 Task: Set "Integer pixel motion estimation method" for "H.264/MPEG-4 Part 10/AVC encoder (x264)" to esa.
Action: Mouse moved to (108, 12)
Screenshot: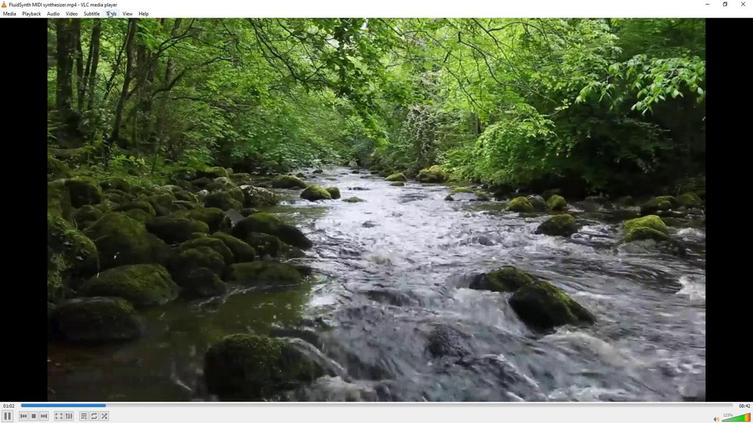
Action: Mouse pressed left at (108, 12)
Screenshot: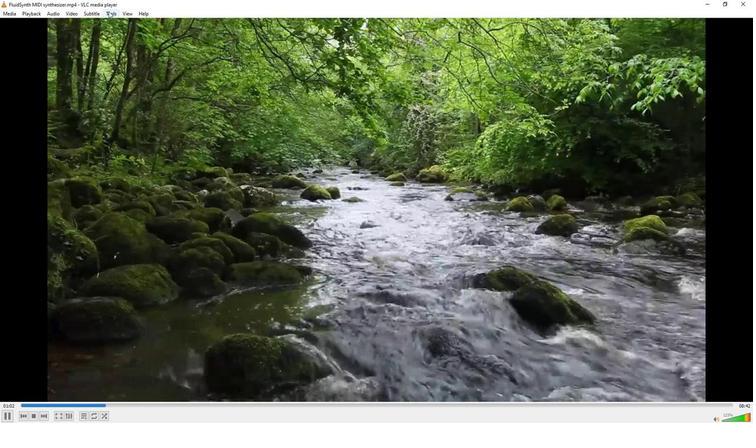 
Action: Mouse moved to (121, 111)
Screenshot: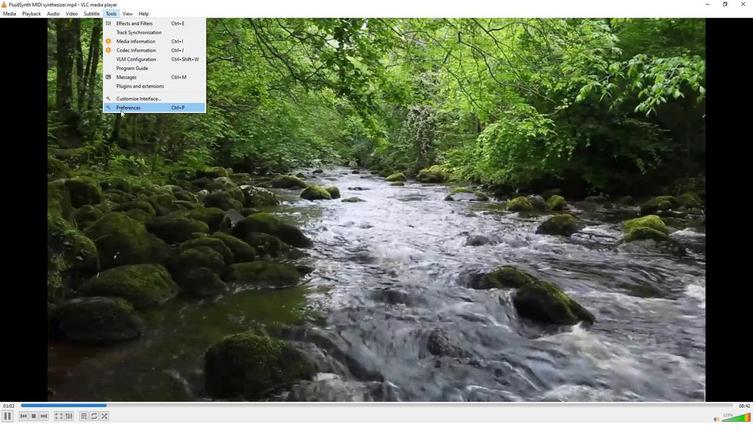 
Action: Mouse pressed left at (121, 111)
Screenshot: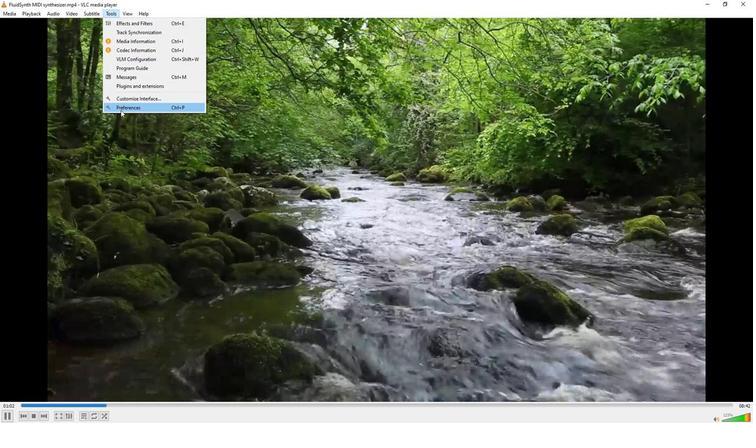 
Action: Mouse moved to (87, 328)
Screenshot: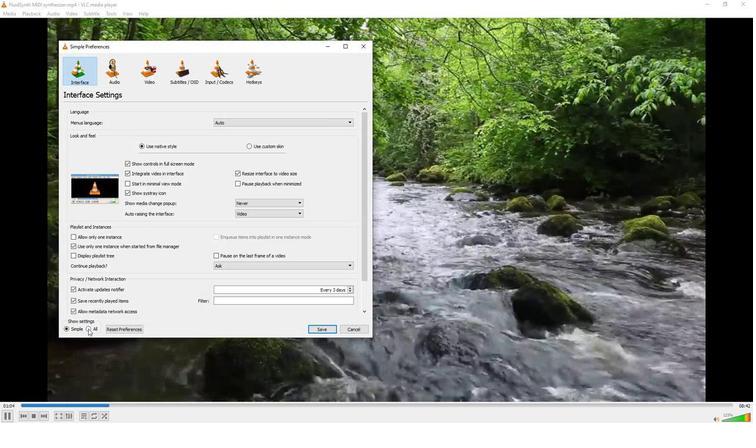 
Action: Mouse pressed left at (87, 328)
Screenshot: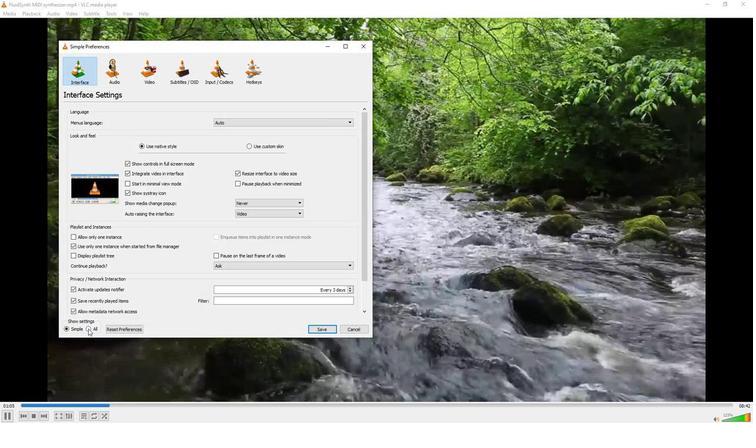 
Action: Mouse moved to (77, 251)
Screenshot: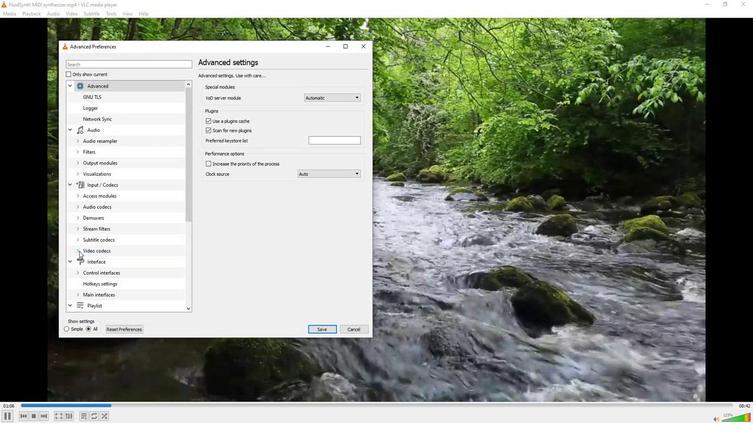 
Action: Mouse pressed left at (77, 251)
Screenshot: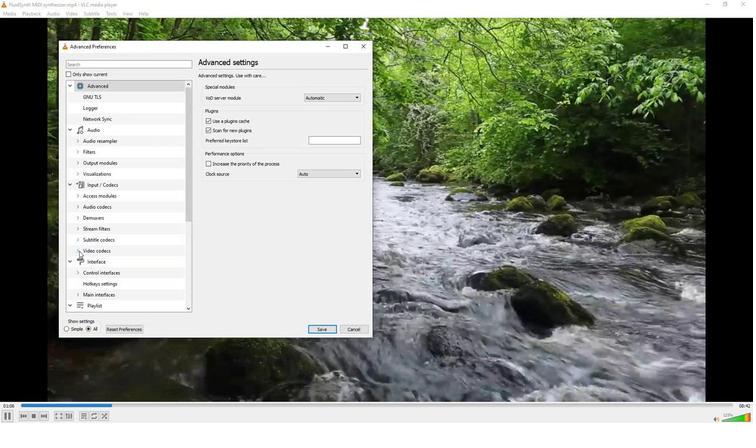 
Action: Mouse moved to (97, 258)
Screenshot: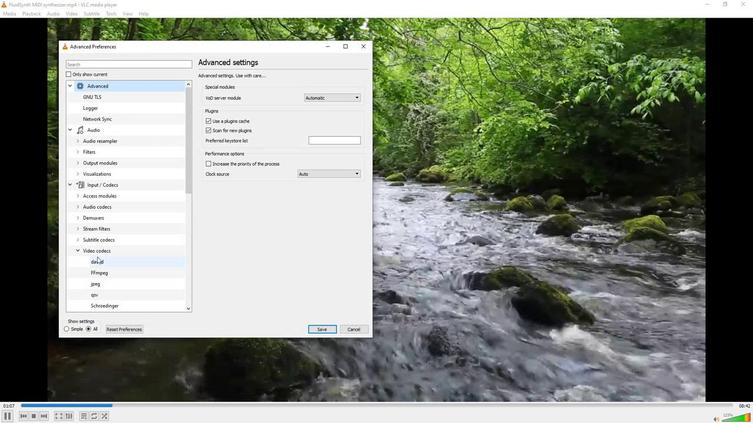 
Action: Mouse scrolled (97, 257) with delta (0, 0)
Screenshot: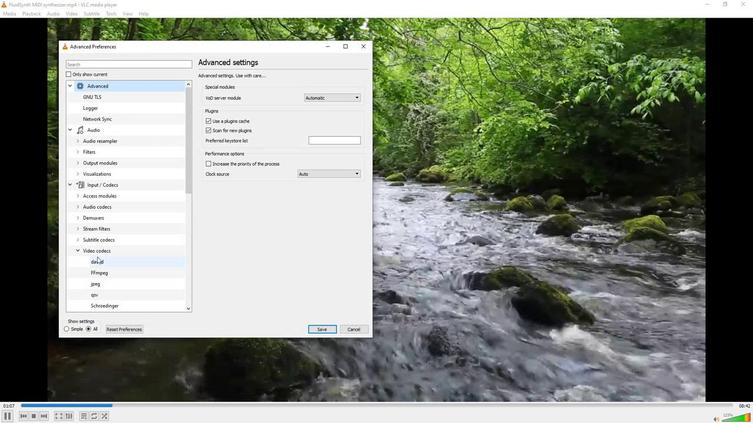 
Action: Mouse moved to (104, 303)
Screenshot: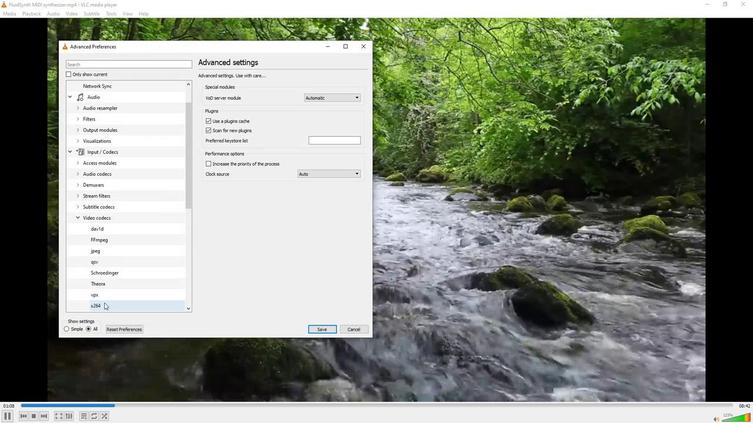 
Action: Mouse pressed left at (104, 303)
Screenshot: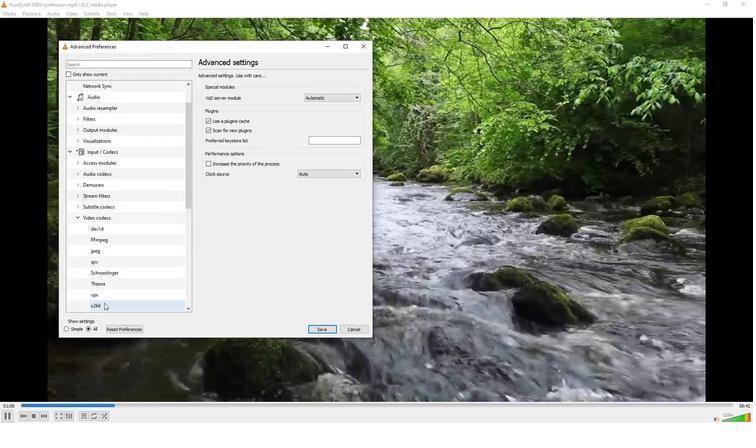 
Action: Mouse moved to (262, 275)
Screenshot: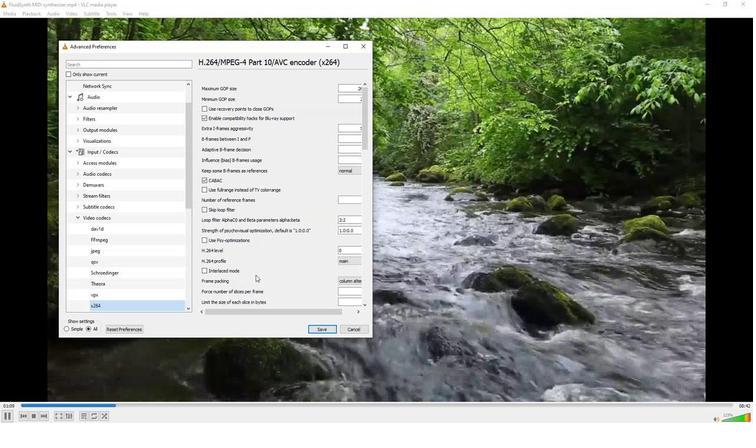 
Action: Mouse scrolled (262, 274) with delta (0, 0)
Screenshot: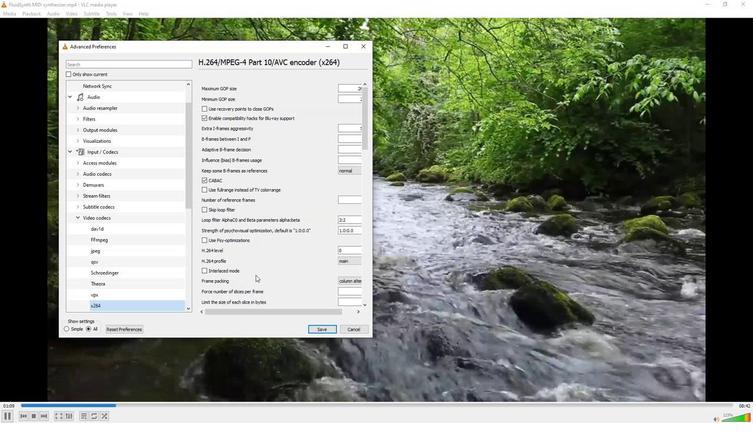 
Action: Mouse scrolled (262, 274) with delta (0, 0)
Screenshot: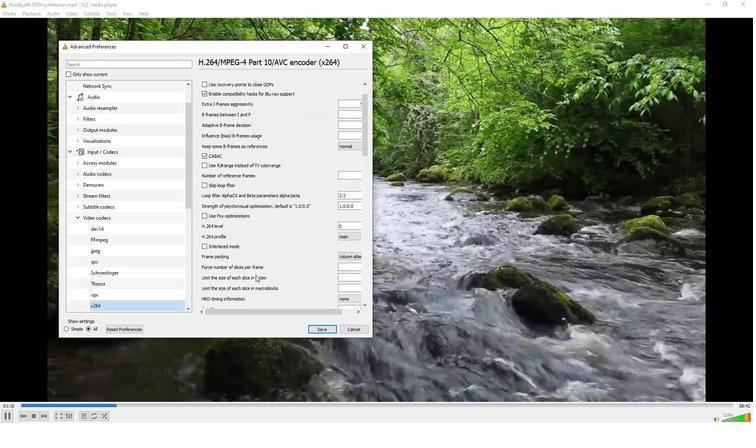 
Action: Mouse scrolled (262, 274) with delta (0, 0)
Screenshot: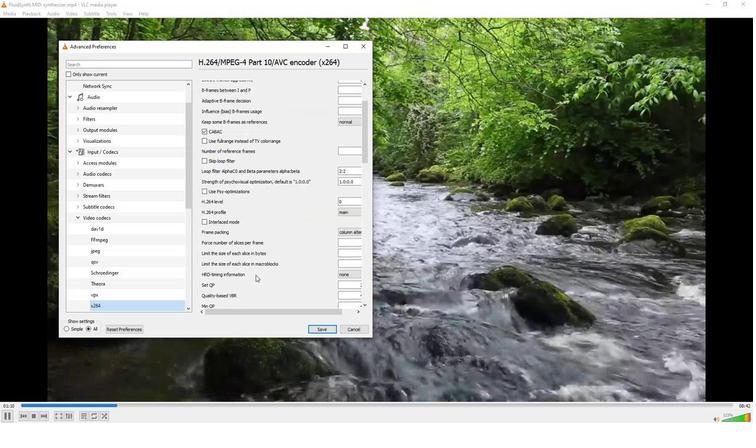 
Action: Mouse scrolled (262, 274) with delta (0, 0)
Screenshot: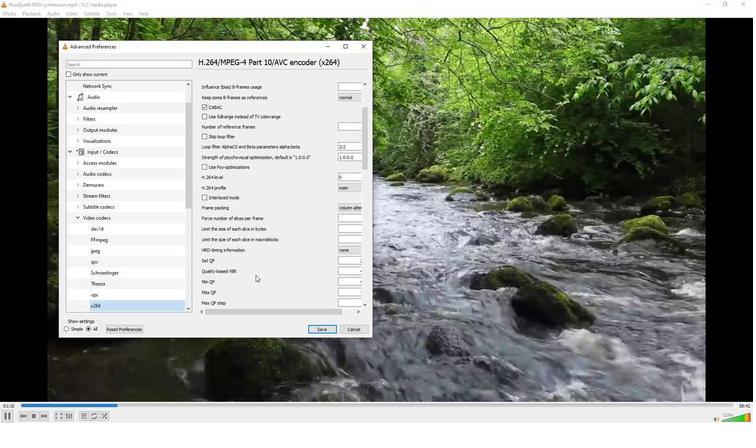 
Action: Mouse scrolled (262, 274) with delta (0, 0)
Screenshot: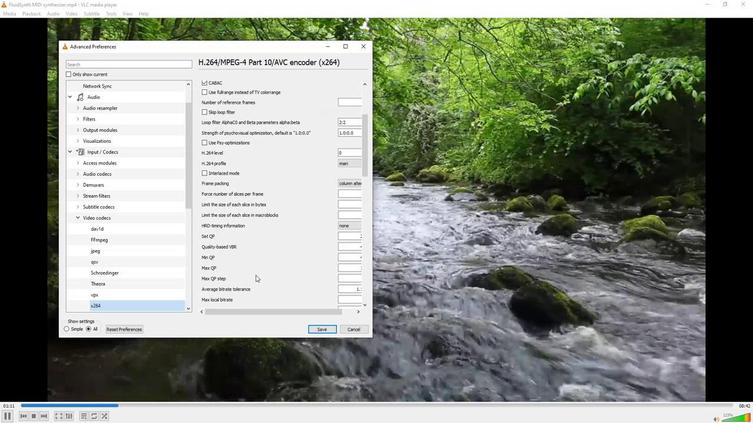 
Action: Mouse scrolled (262, 274) with delta (0, 0)
Screenshot: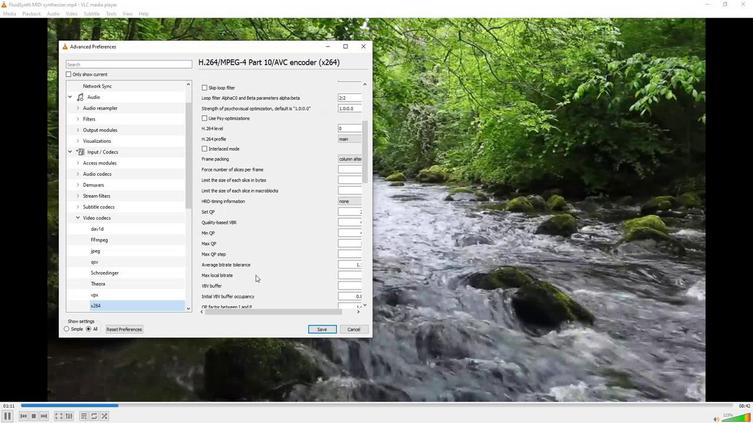 
Action: Mouse scrolled (262, 274) with delta (0, 0)
Screenshot: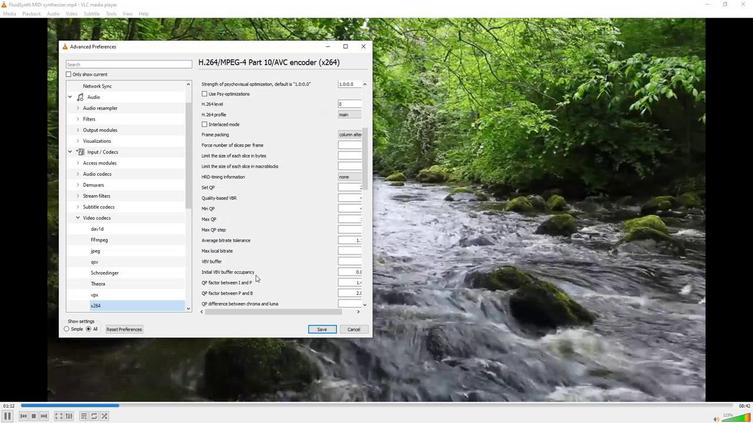 
Action: Mouse scrolled (262, 274) with delta (0, 0)
Screenshot: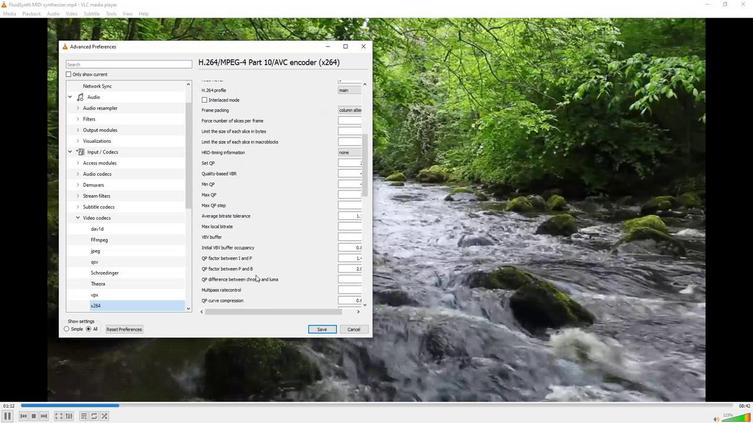 
Action: Mouse scrolled (262, 274) with delta (0, 0)
Screenshot: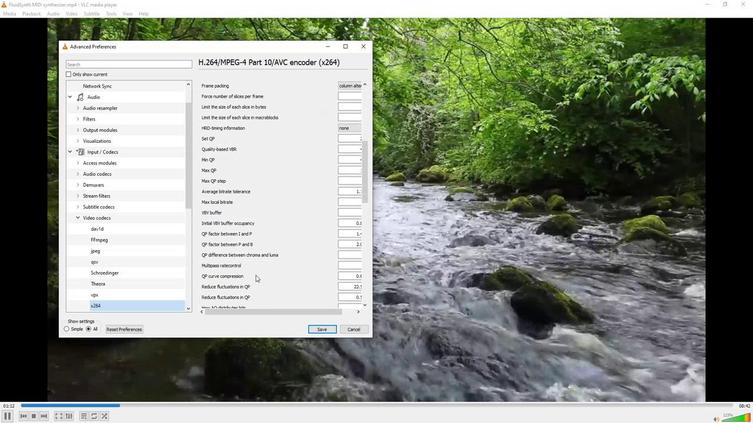 
Action: Mouse scrolled (262, 274) with delta (0, 0)
Screenshot: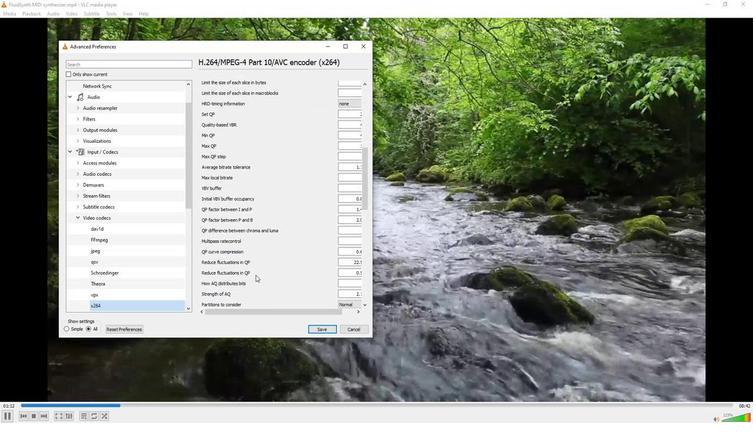 
Action: Mouse scrolled (262, 274) with delta (0, 0)
Screenshot: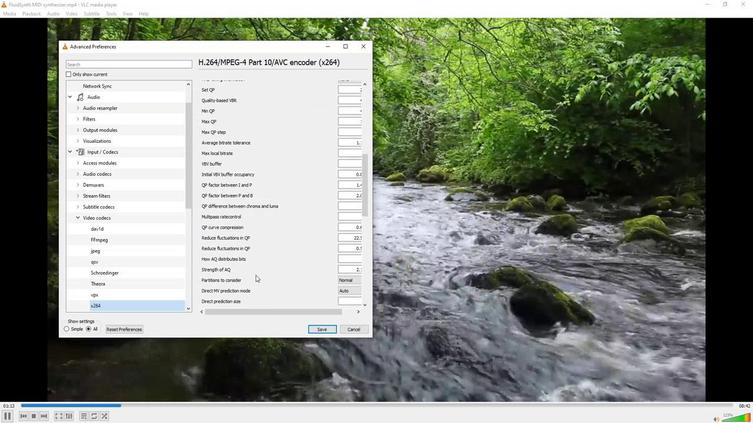 
Action: Mouse scrolled (262, 274) with delta (0, 0)
Screenshot: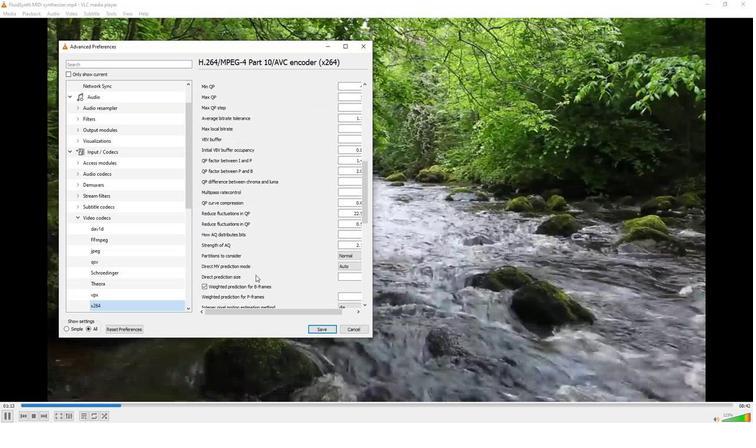 
Action: Mouse moved to (335, 311)
Screenshot: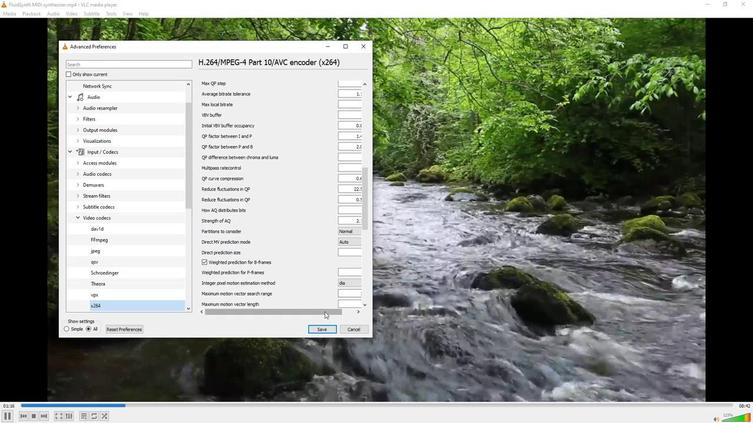 
Action: Mouse pressed left at (335, 311)
Screenshot: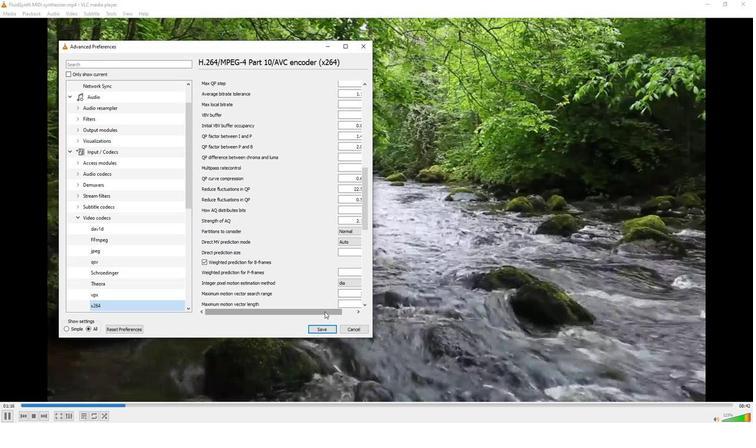 
Action: Mouse moved to (354, 282)
Screenshot: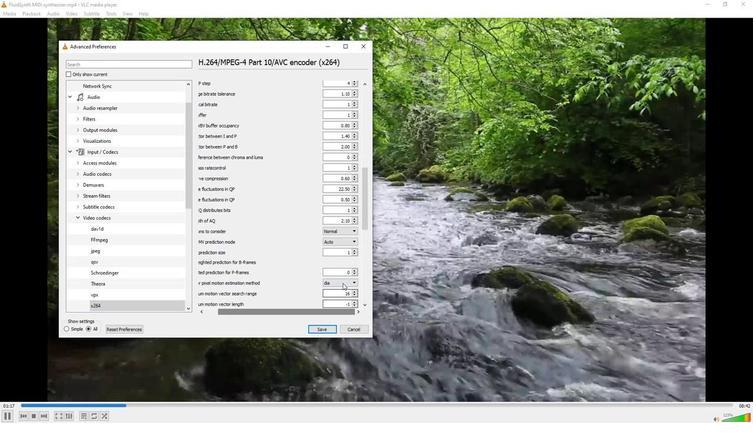 
Action: Mouse pressed left at (354, 282)
Screenshot: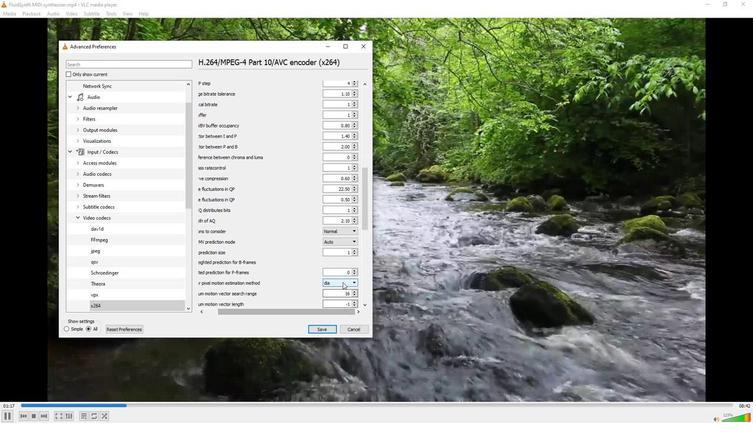 
Action: Mouse moved to (350, 304)
Screenshot: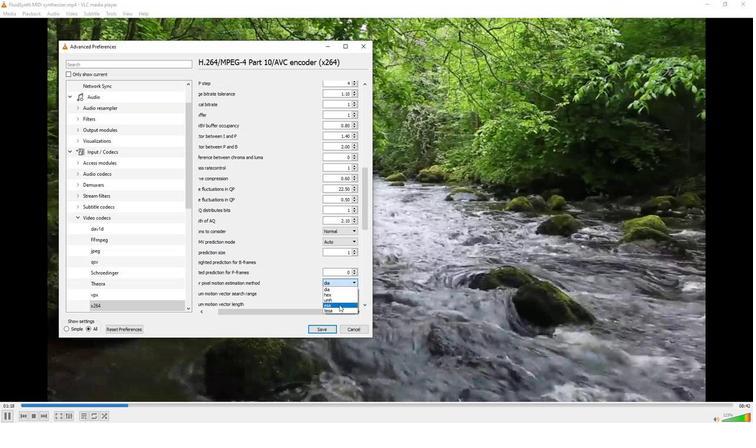 
Action: Mouse pressed left at (350, 304)
Screenshot: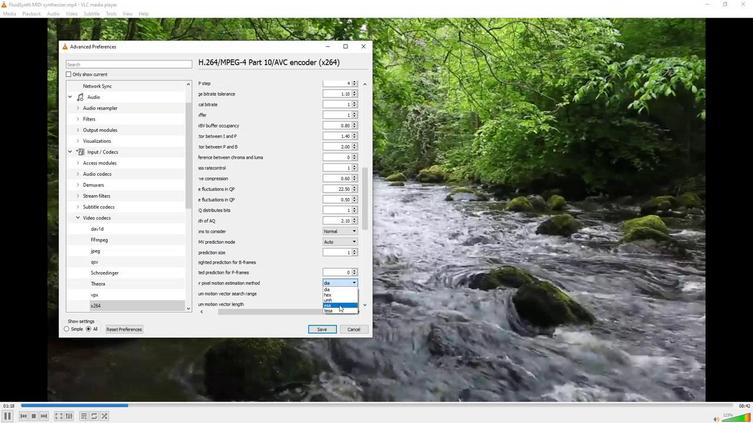 
Action: Mouse moved to (350, 304)
Screenshot: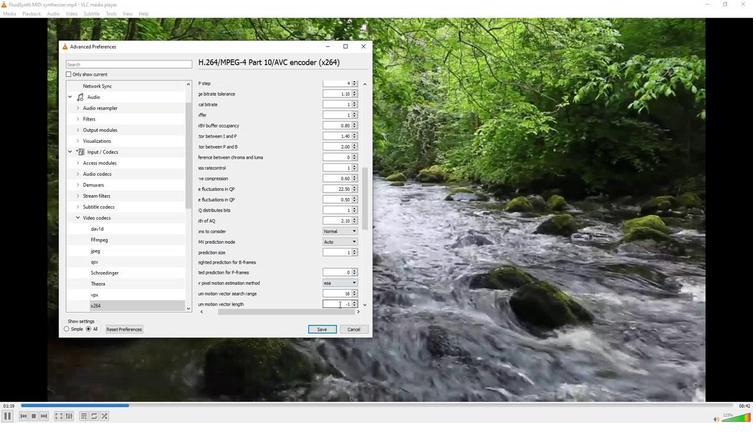 
